 Task: Create New Customer with Customer Name: Macs & Stacks, Billing Address Line1: 1124 Sharon Lane, Billing Address Line2:  South Bend, Billing Address Line3:  Indiana 46625
Action: Mouse moved to (145, 30)
Screenshot: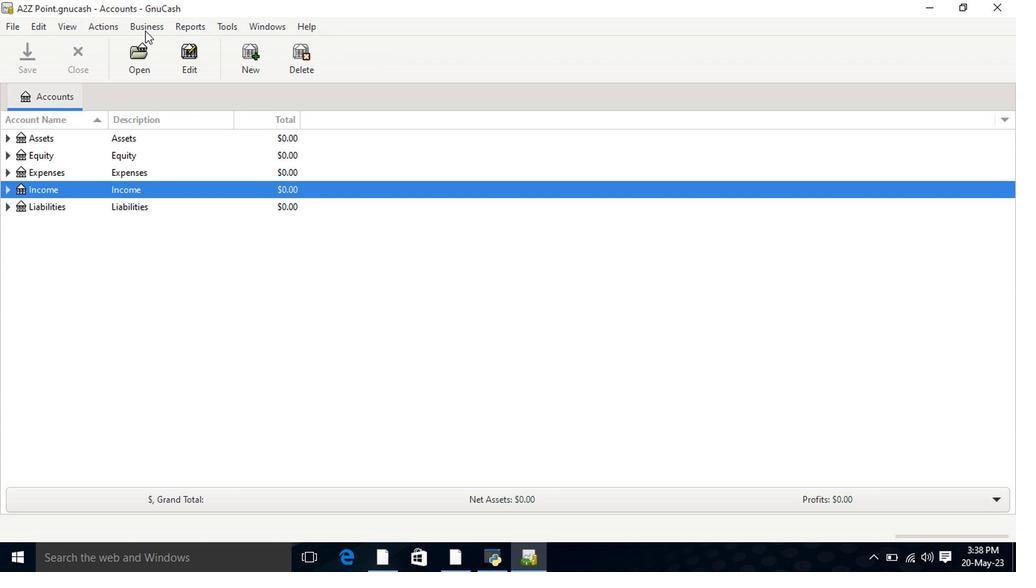 
Action: Mouse pressed left at (145, 30)
Screenshot: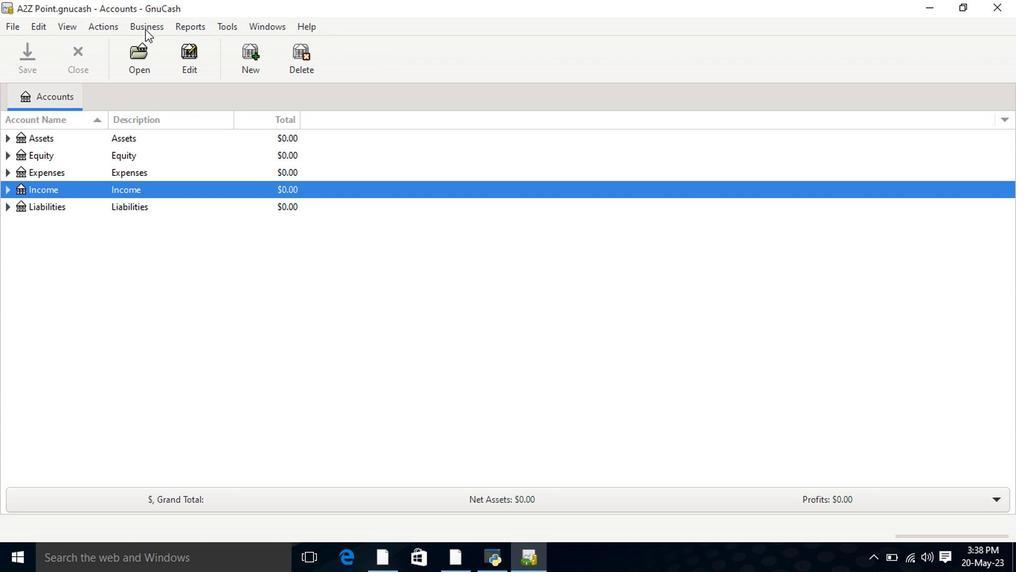 
Action: Mouse moved to (173, 49)
Screenshot: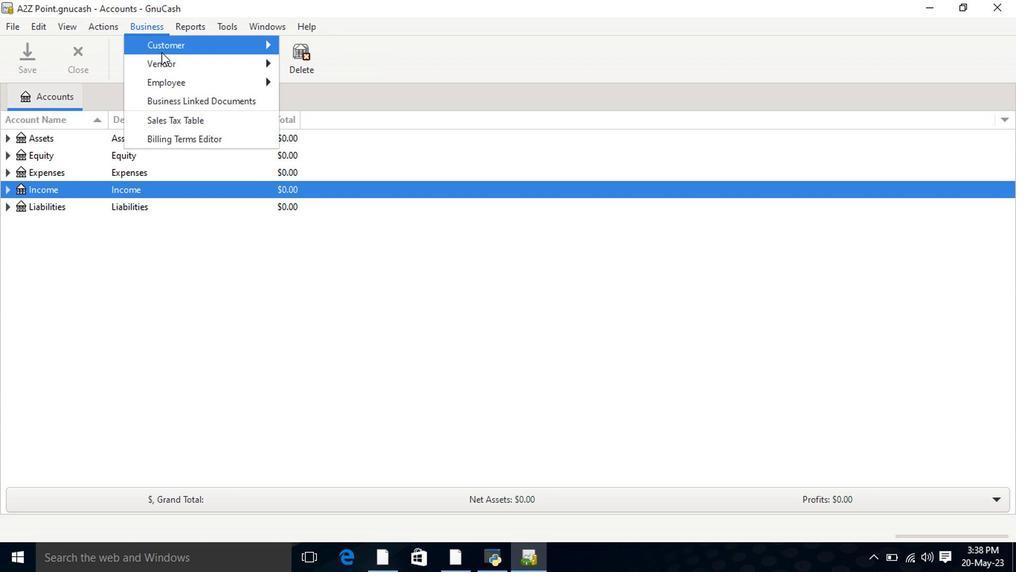 
Action: Mouse pressed left at (173, 49)
Screenshot: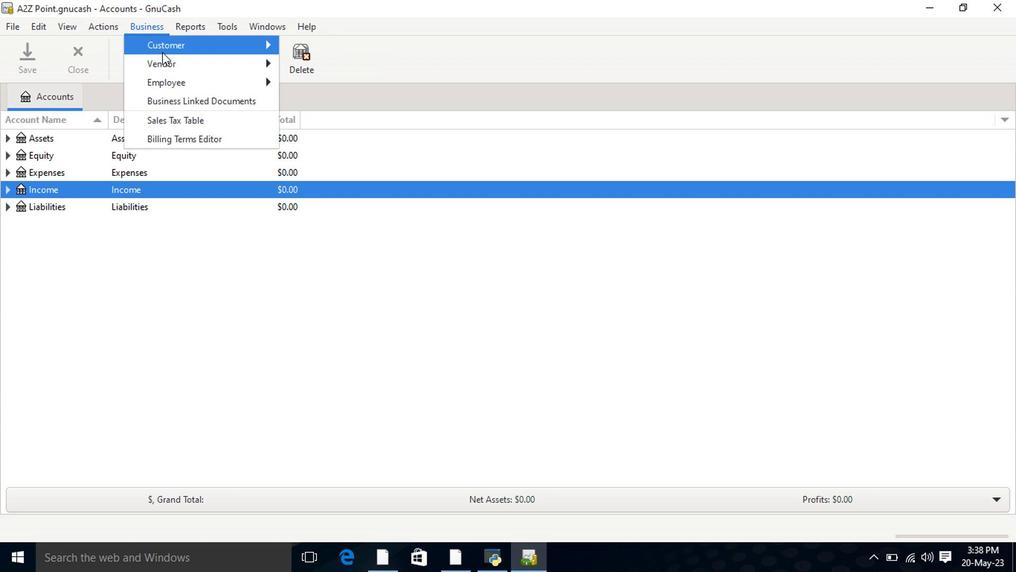
Action: Mouse moved to (361, 68)
Screenshot: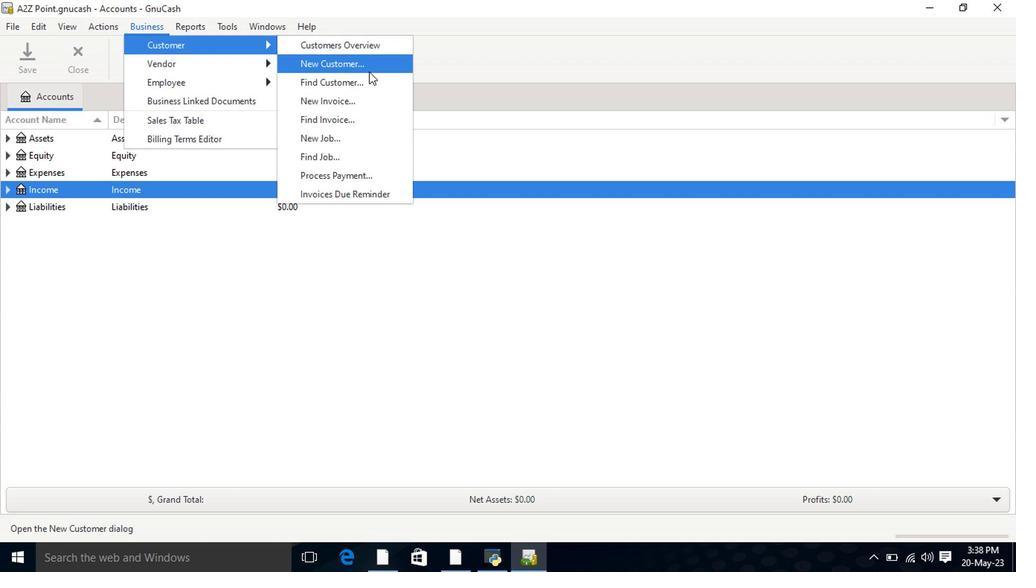 
Action: Mouse pressed left at (361, 68)
Screenshot: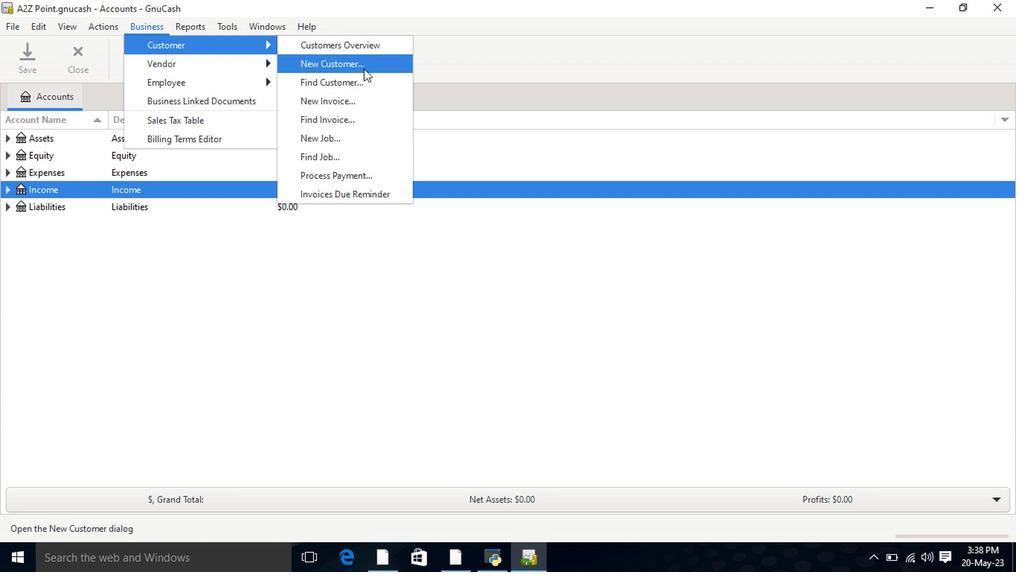 
Action: Mouse moved to (548, 166)
Screenshot: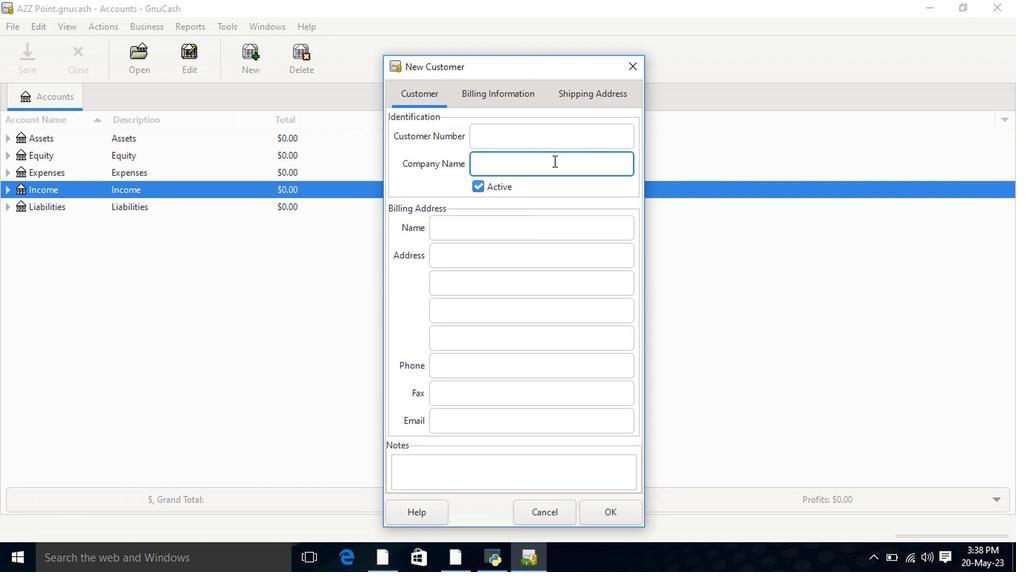 
Action: Mouse pressed left at (548, 166)
Screenshot: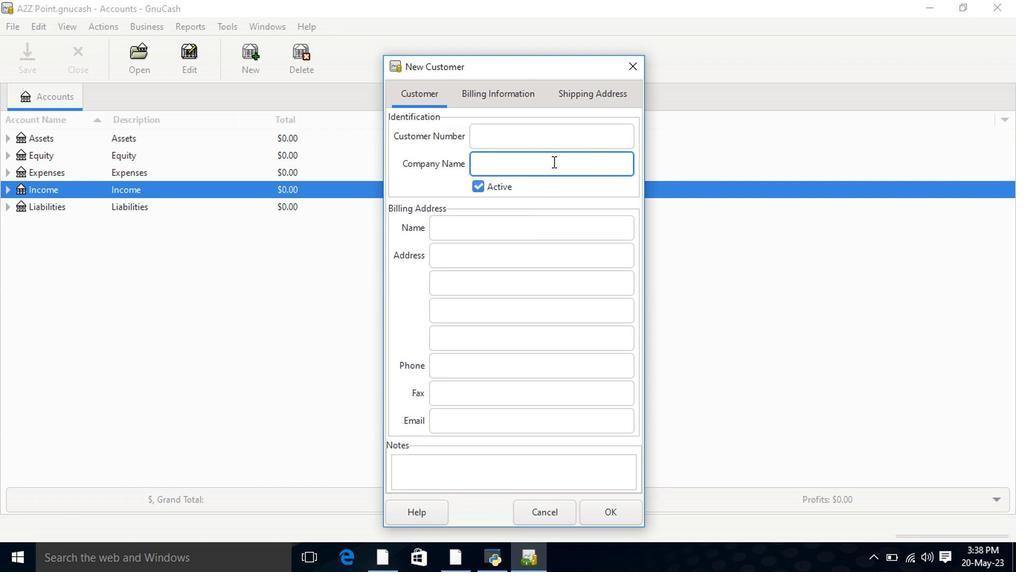 
Action: Key pressed <Key.shift>Macs<Key.space><Key.shift>&<Key.space><Key.shift>Stacks<Key.tab><Key.tab><Key.tab>1124<Key.space><Key.shift>Sharon<Key.space><Key.shift>NE<Key.tab><Key.shift>South<Key.space><Key.shift><Key.tab><Key.shift>Indi<Key.tab>
Screenshot: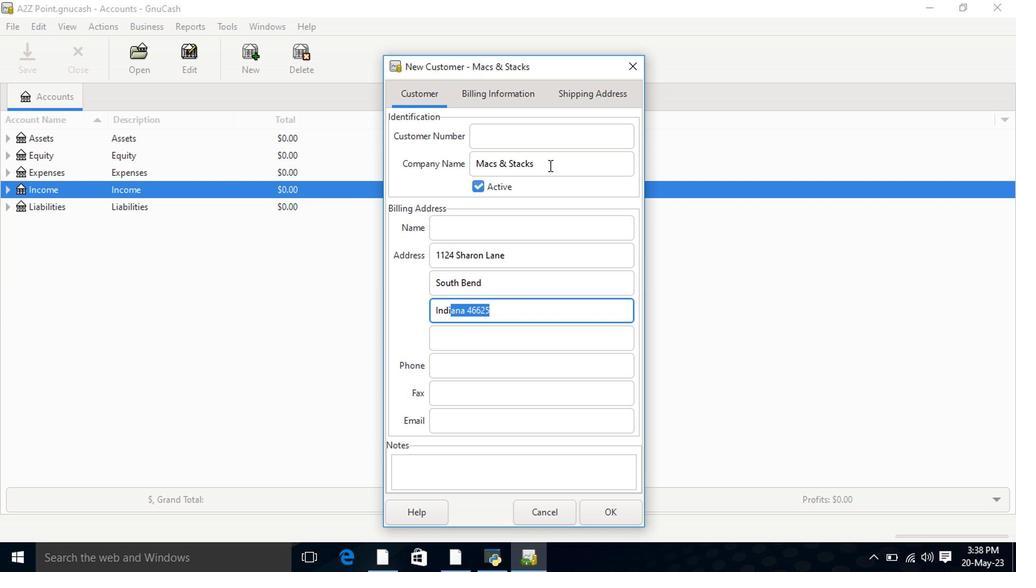 
Action: Mouse moved to (489, 99)
Screenshot: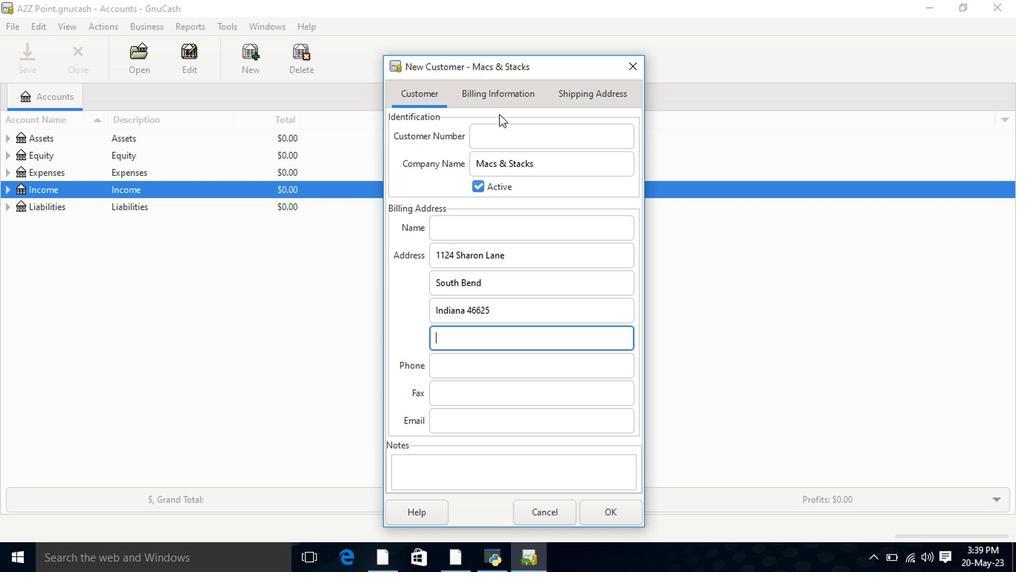 
Action: Mouse pressed left at (489, 99)
Screenshot: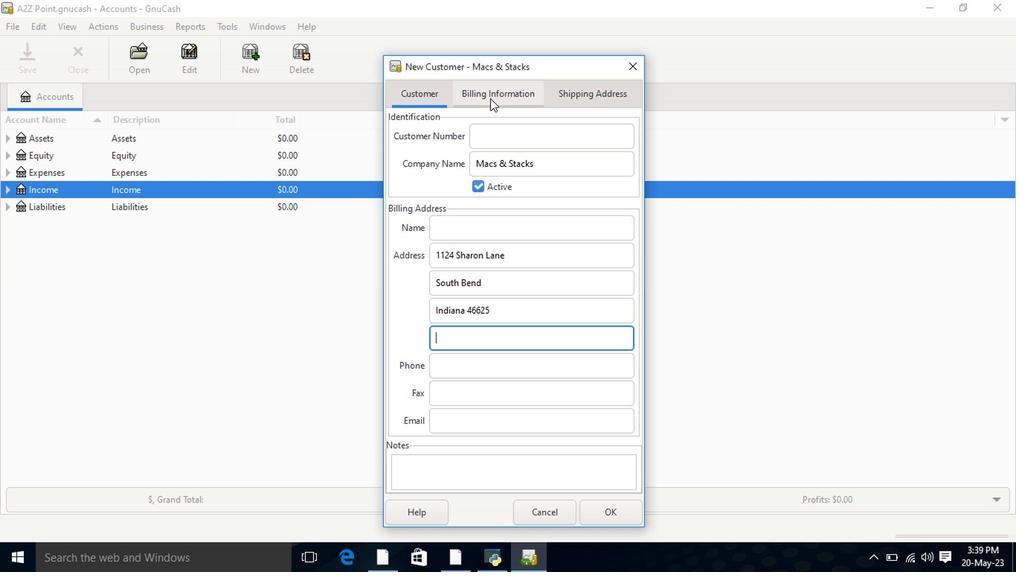 
Action: Mouse moved to (607, 510)
Screenshot: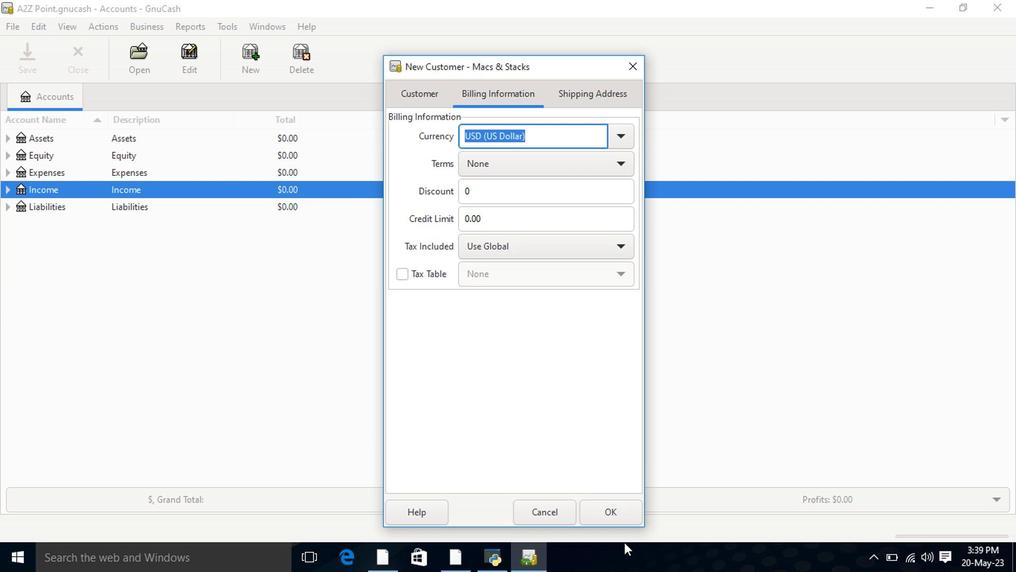 
Action: Mouse pressed left at (607, 510)
Screenshot: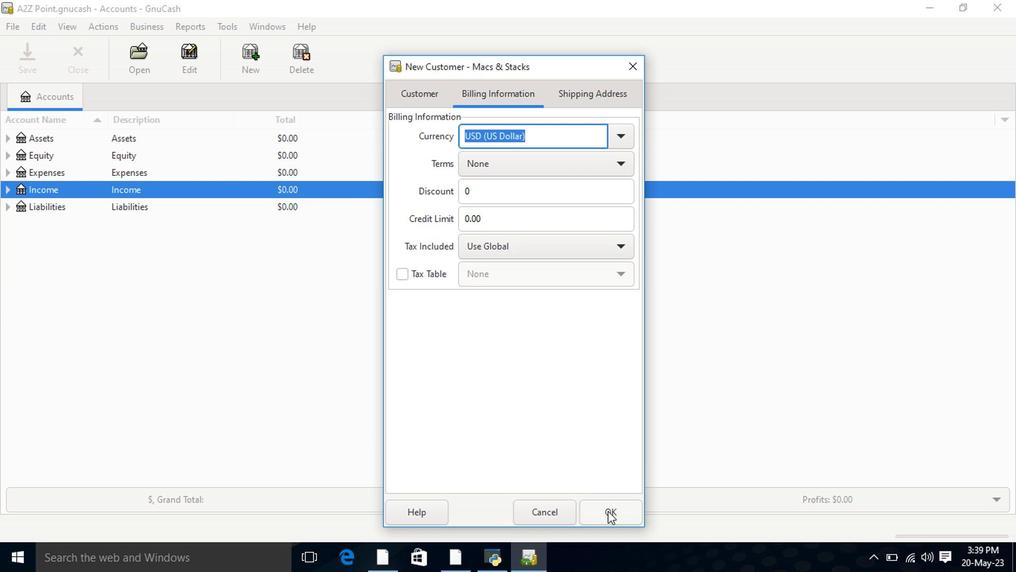
